Task: Check current mortgage rates with a credit score of 760-779.
Action: Mouse moved to (751, 143)
Screenshot: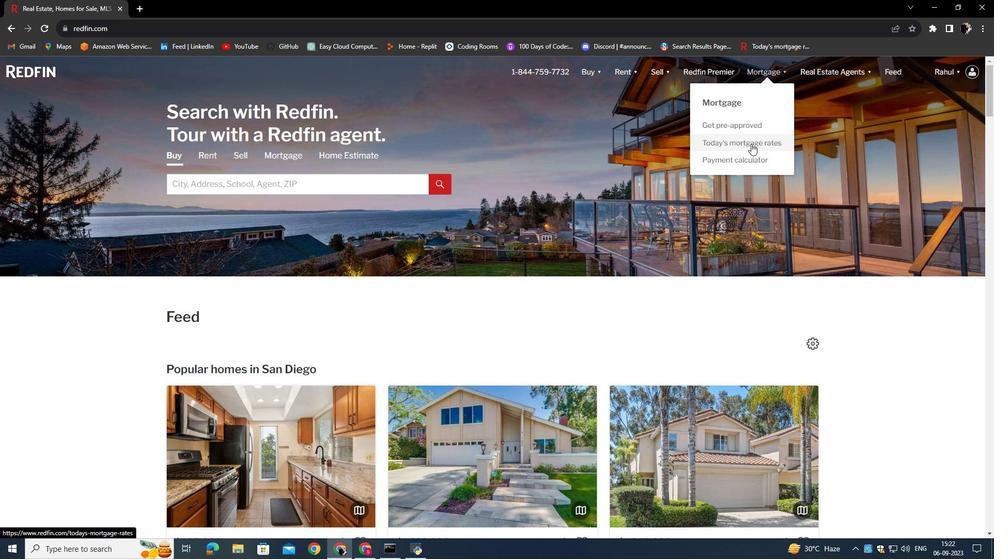 
Action: Mouse pressed left at (751, 143)
Screenshot: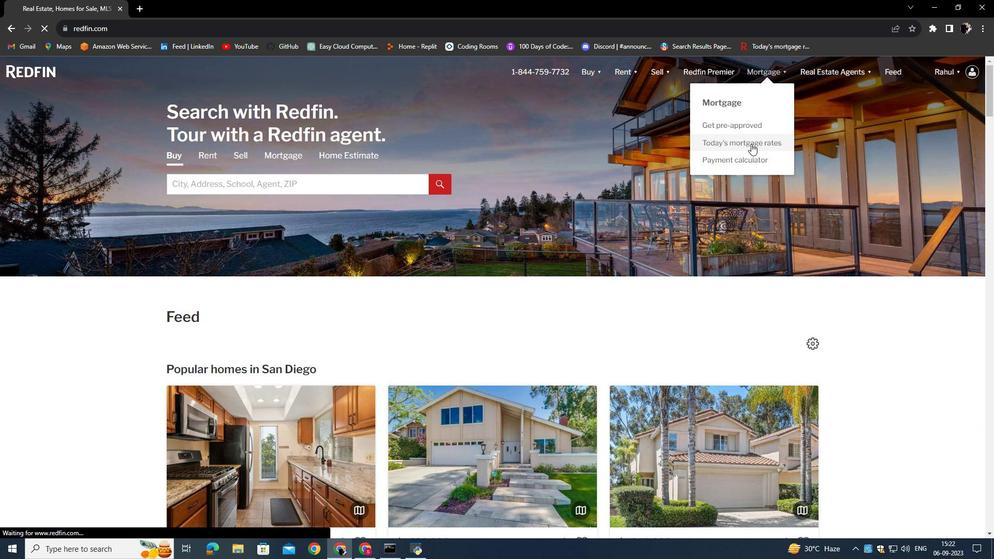
Action: Mouse moved to (404, 279)
Screenshot: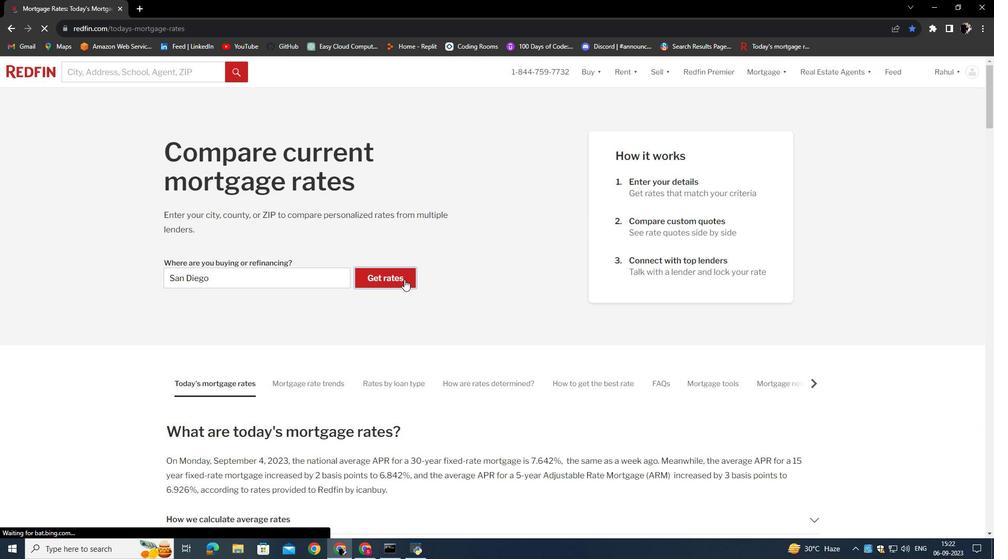 
Action: Mouse pressed left at (404, 279)
Screenshot: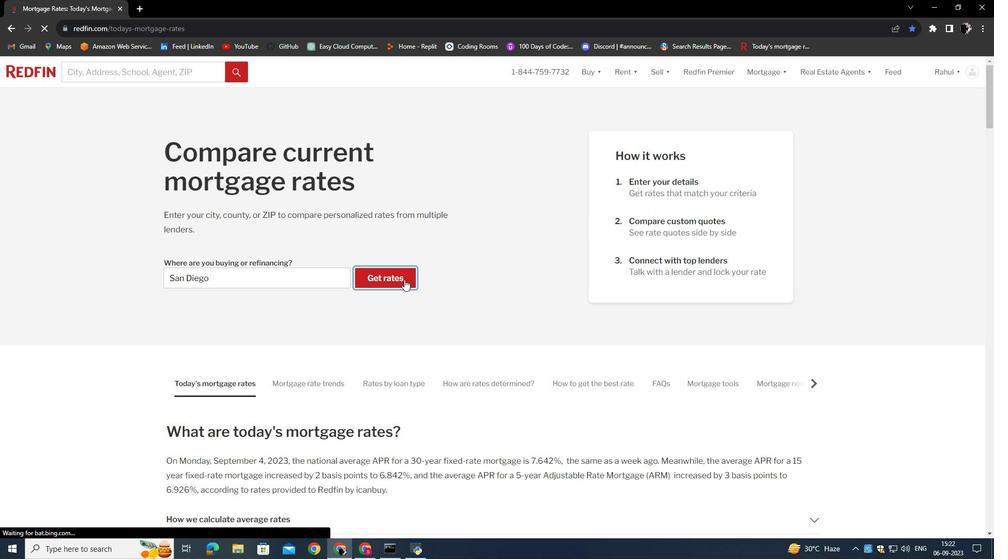 
Action: Mouse moved to (287, 202)
Screenshot: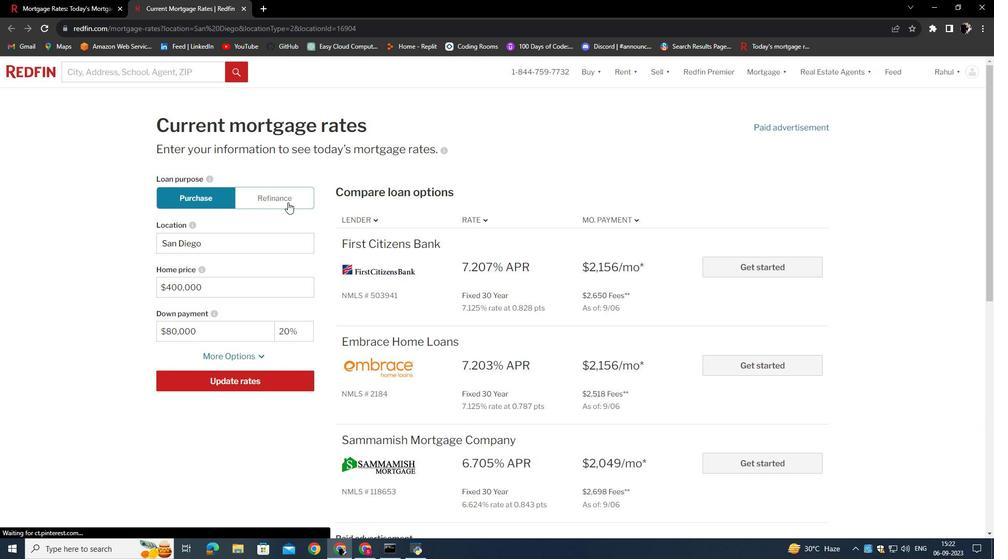 
Action: Mouse pressed left at (287, 202)
Screenshot: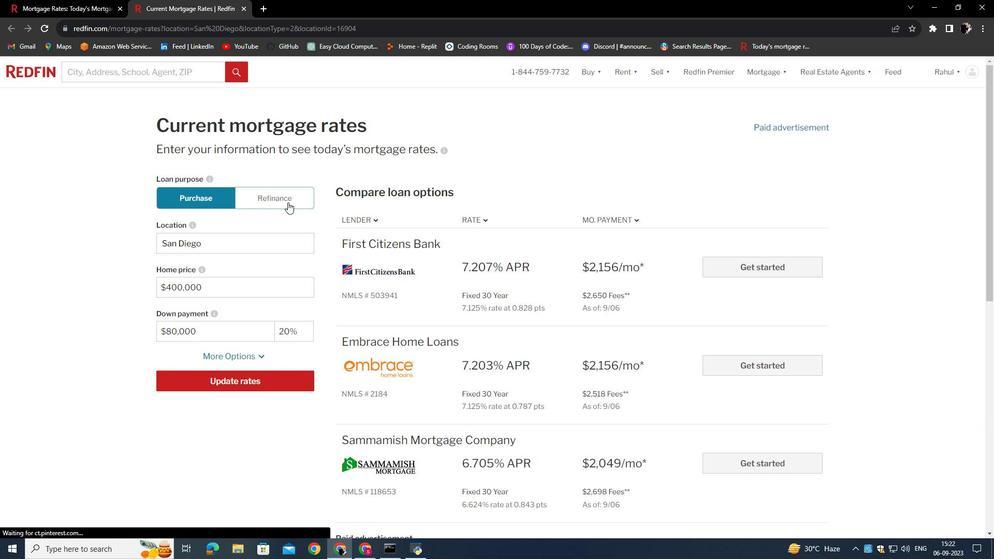 
Action: Mouse moved to (259, 356)
Screenshot: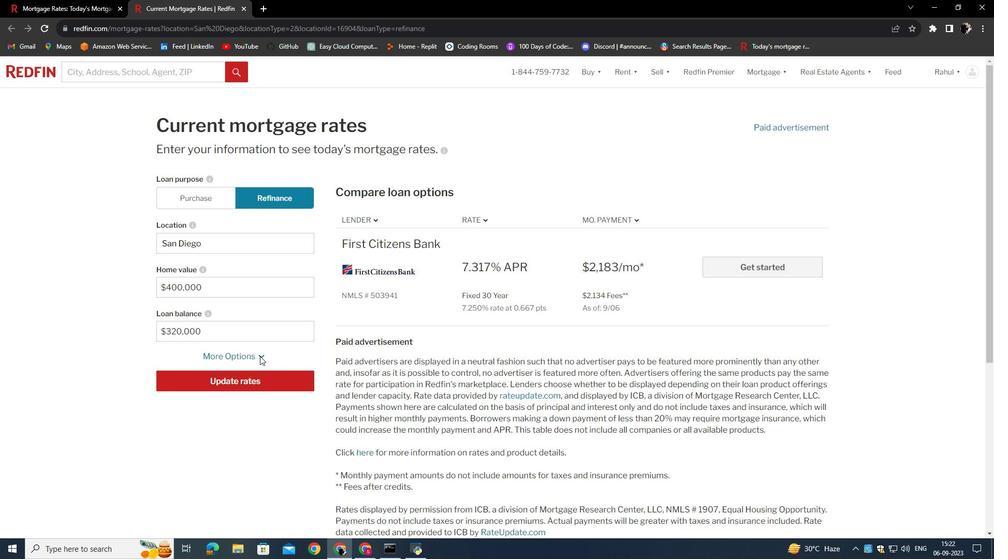 
Action: Mouse pressed left at (259, 356)
Screenshot: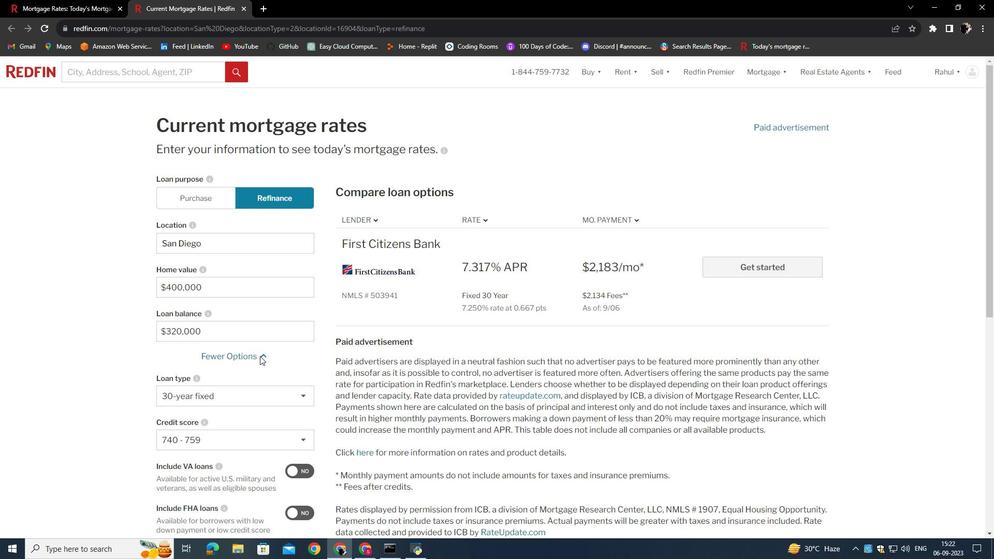 
Action: Mouse scrolled (259, 355) with delta (0, 0)
Screenshot: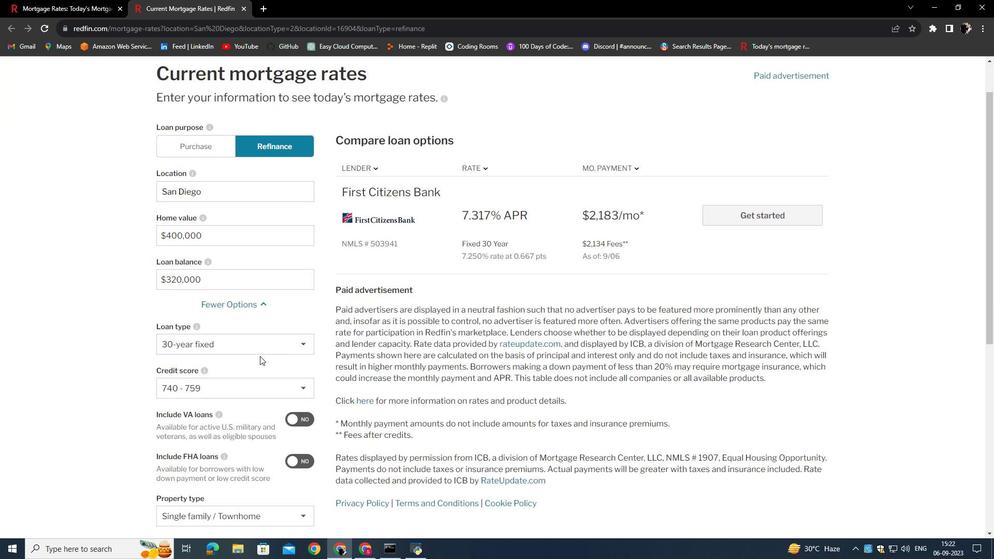 
Action: Mouse moved to (244, 384)
Screenshot: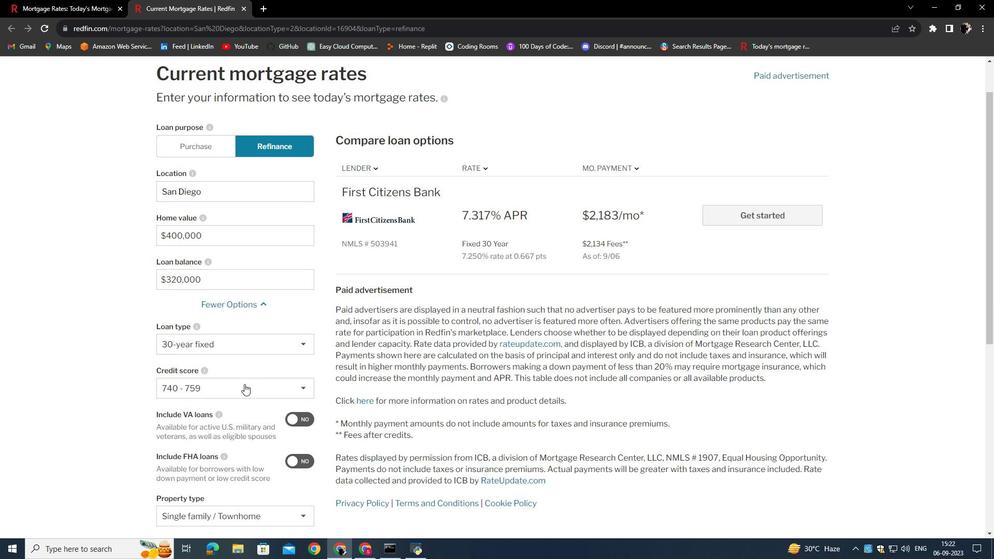
Action: Mouse pressed left at (244, 384)
Screenshot: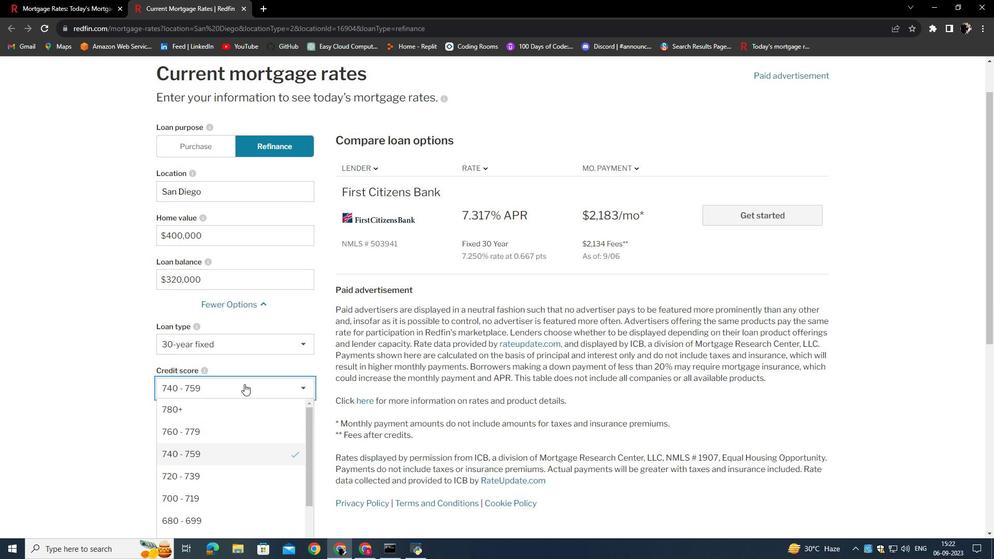 
Action: Mouse moved to (211, 432)
Screenshot: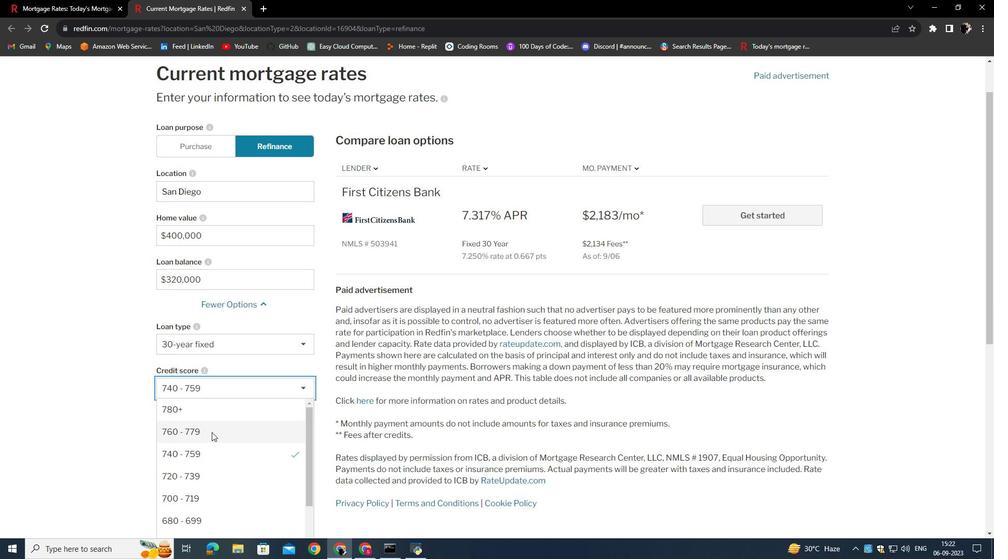 
Action: Mouse pressed left at (211, 432)
Screenshot: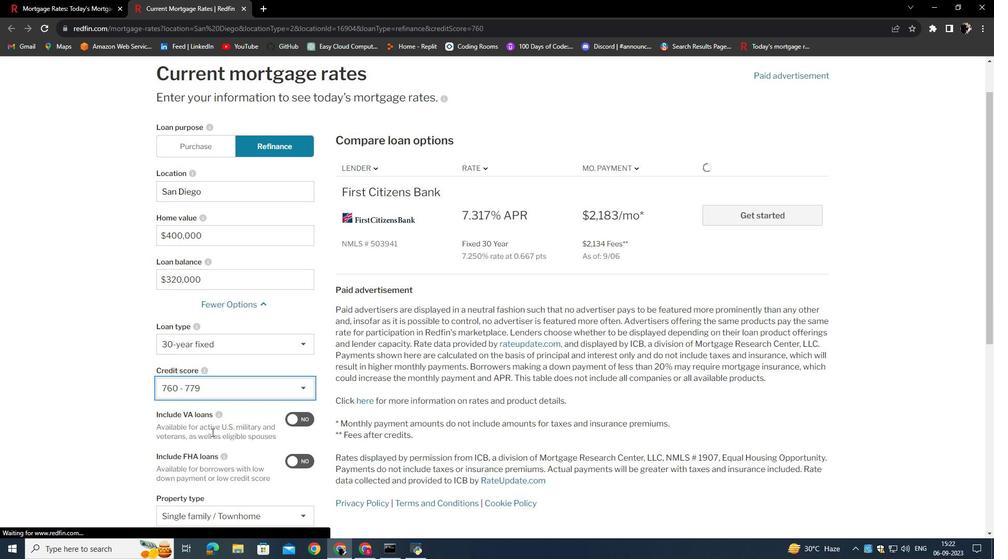 
Action: Mouse moved to (241, 396)
Screenshot: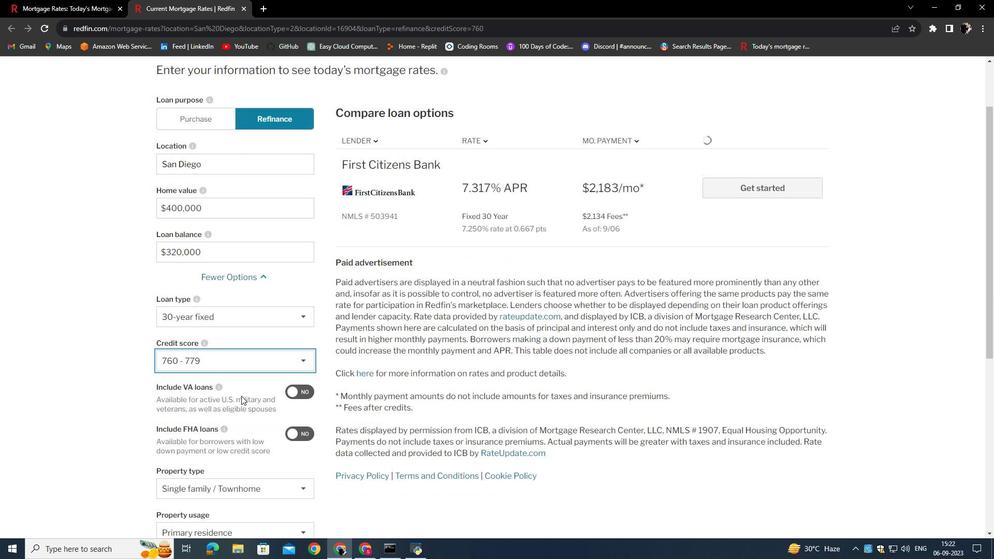 
Action: Mouse scrolled (241, 395) with delta (0, 0)
Screenshot: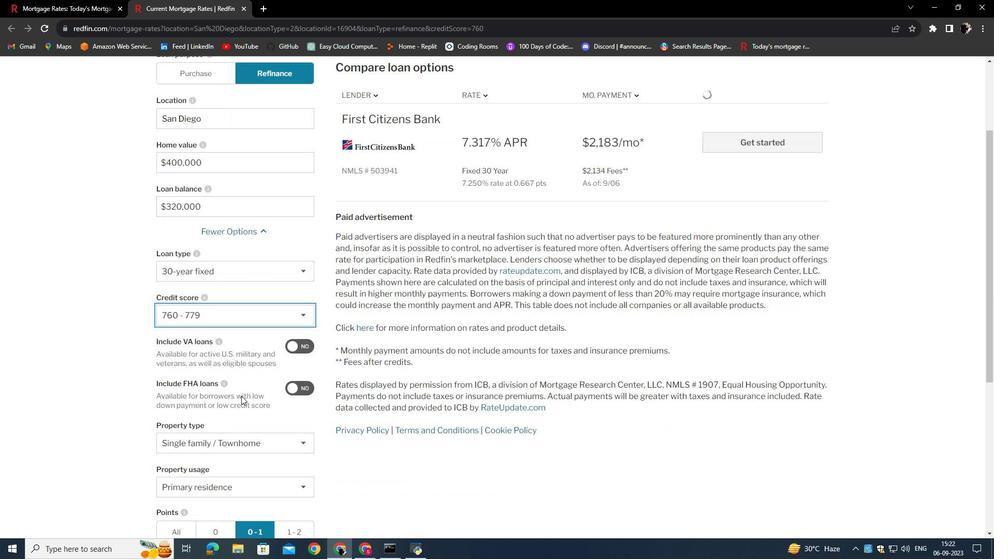 
Action: Mouse scrolled (241, 395) with delta (0, 0)
Screenshot: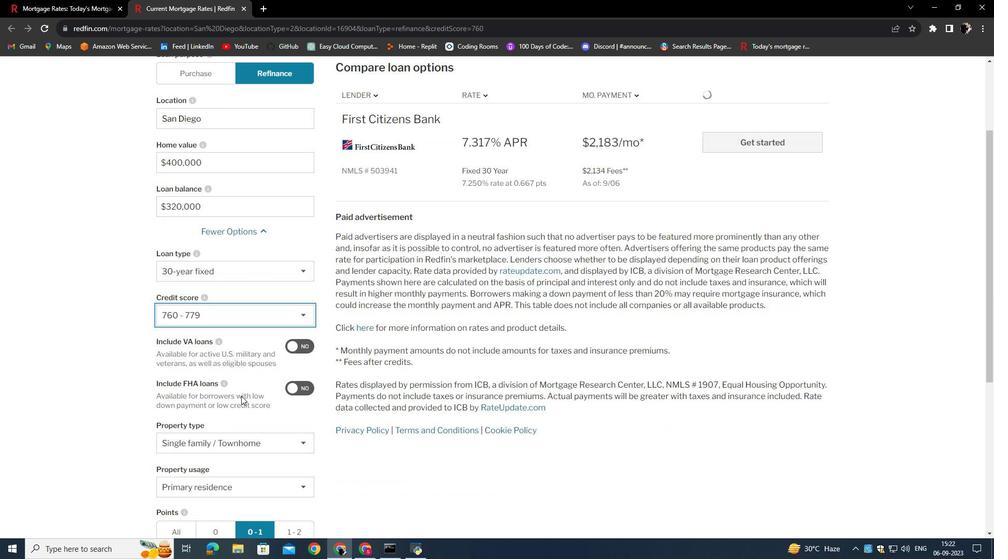 
Action: Mouse moved to (242, 456)
Screenshot: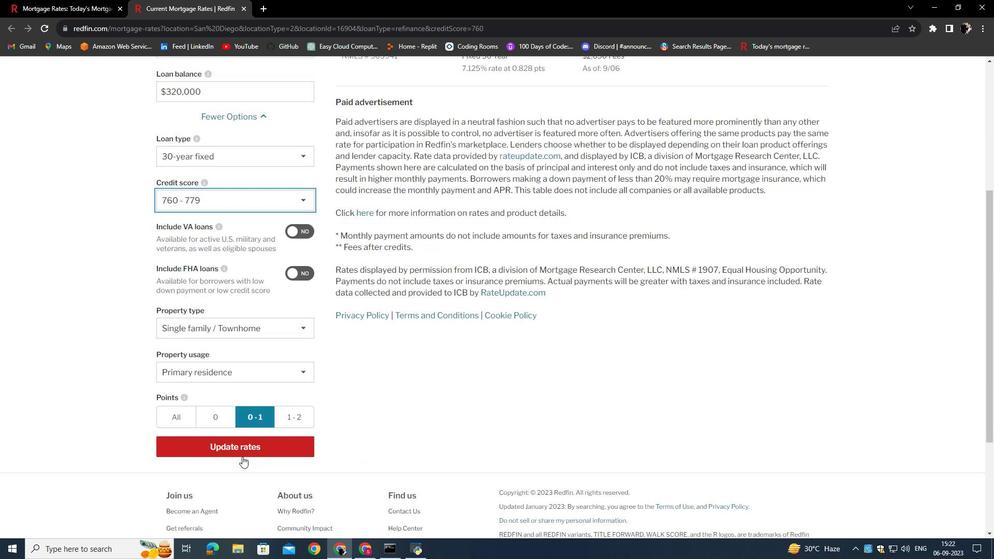 
Action: Mouse scrolled (242, 456) with delta (0, 0)
Screenshot: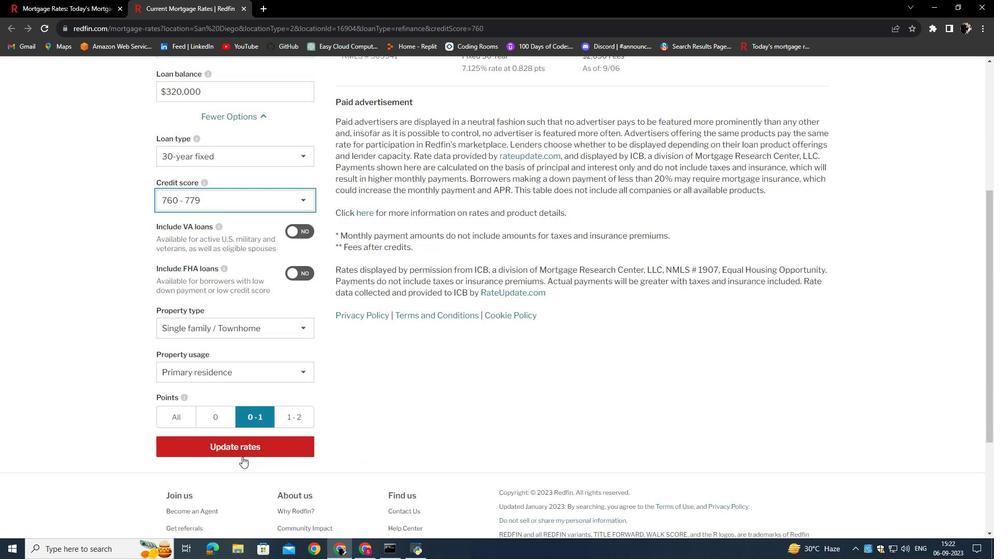 
Action: Mouse scrolled (242, 456) with delta (0, 0)
Screenshot: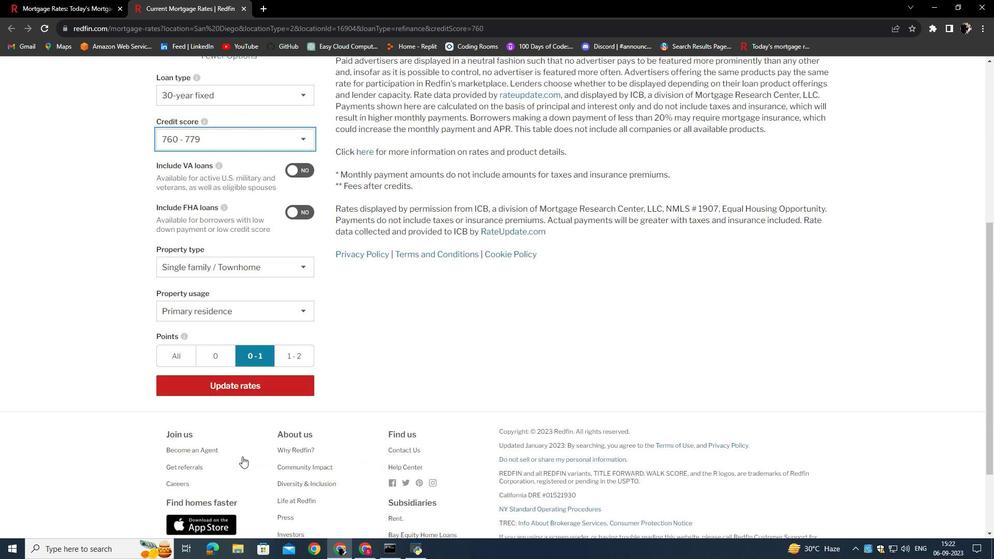 
Action: Mouse scrolled (242, 456) with delta (0, 0)
Screenshot: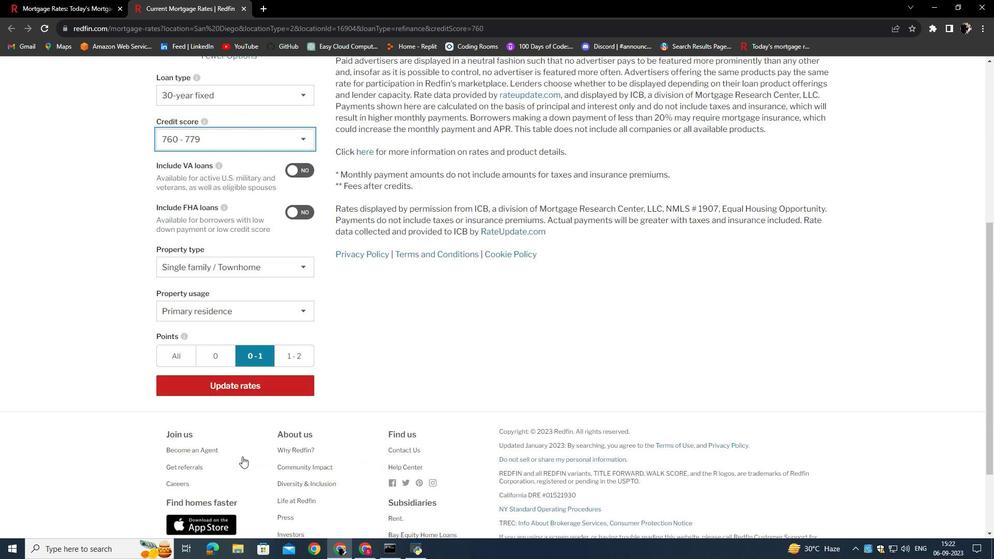 
Action: Mouse moved to (248, 378)
Screenshot: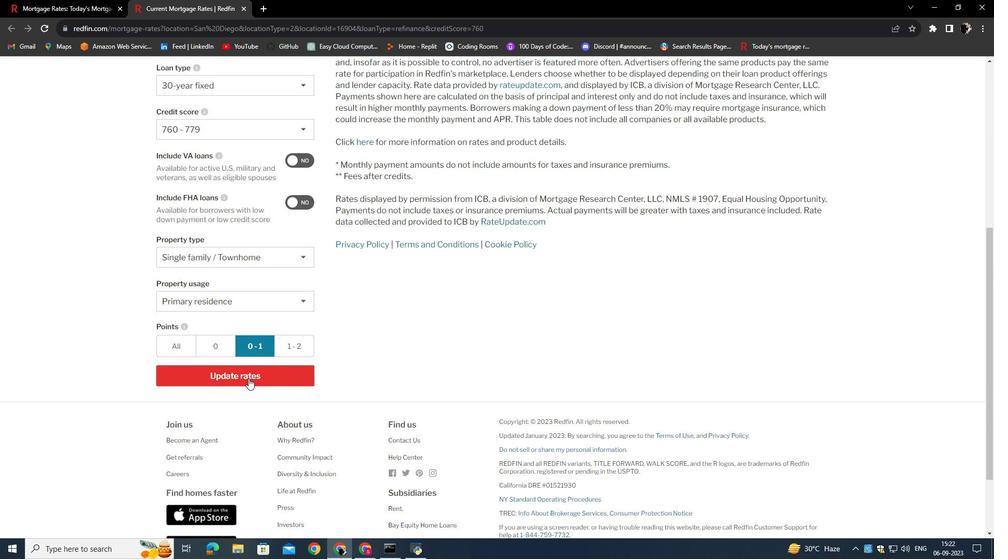 
Action: Mouse pressed left at (248, 378)
Screenshot: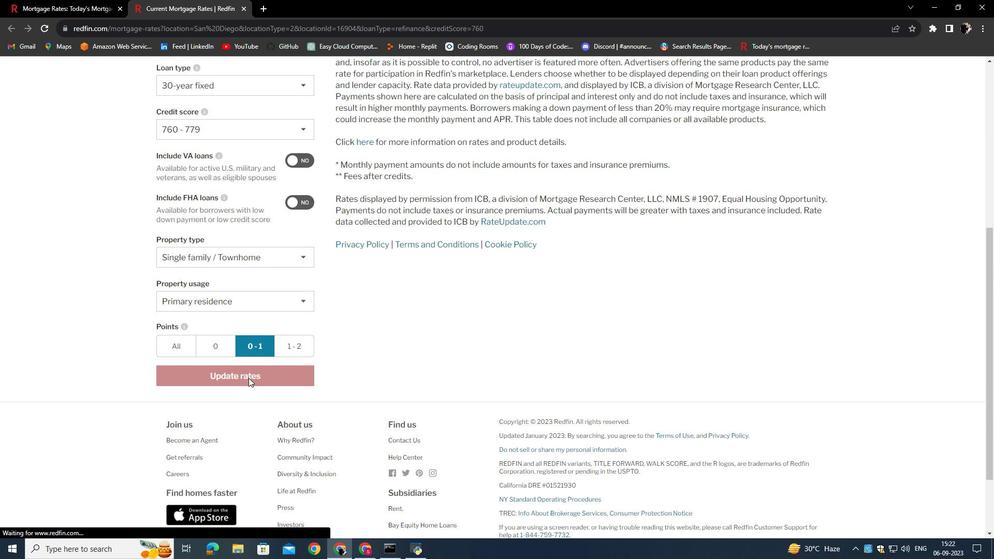 
Action: Mouse moved to (401, 361)
Screenshot: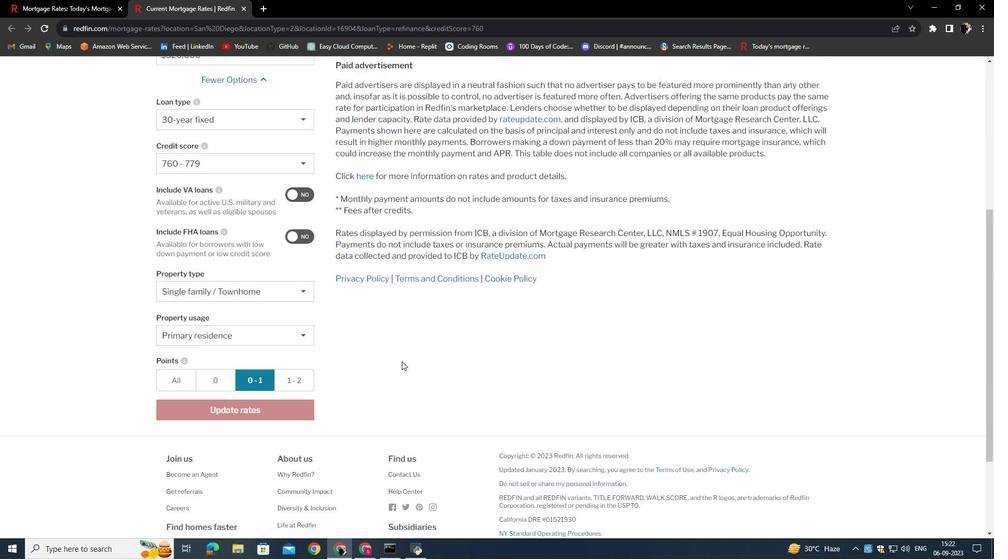 
Action: Mouse scrolled (401, 362) with delta (0, 0)
Screenshot: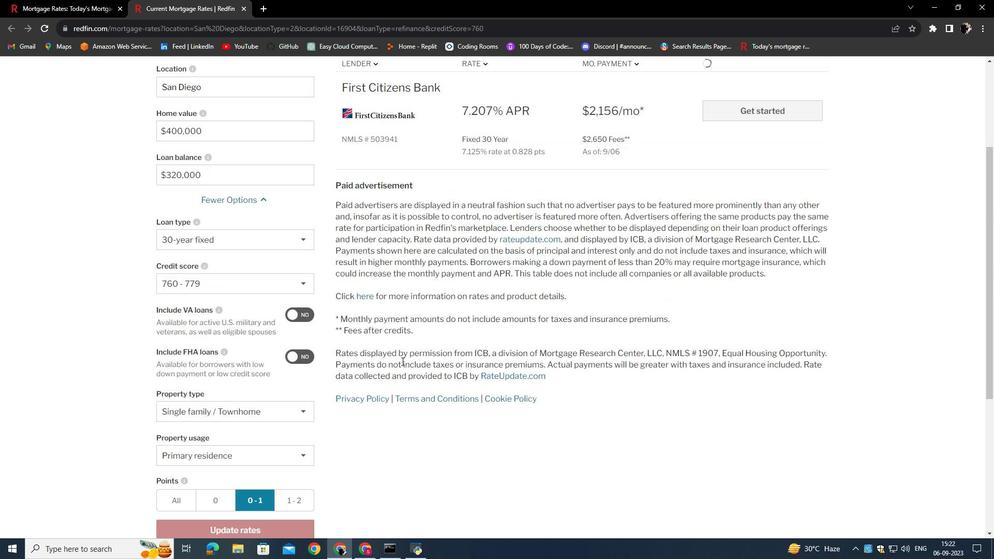
Action: Mouse scrolled (401, 362) with delta (0, 0)
Screenshot: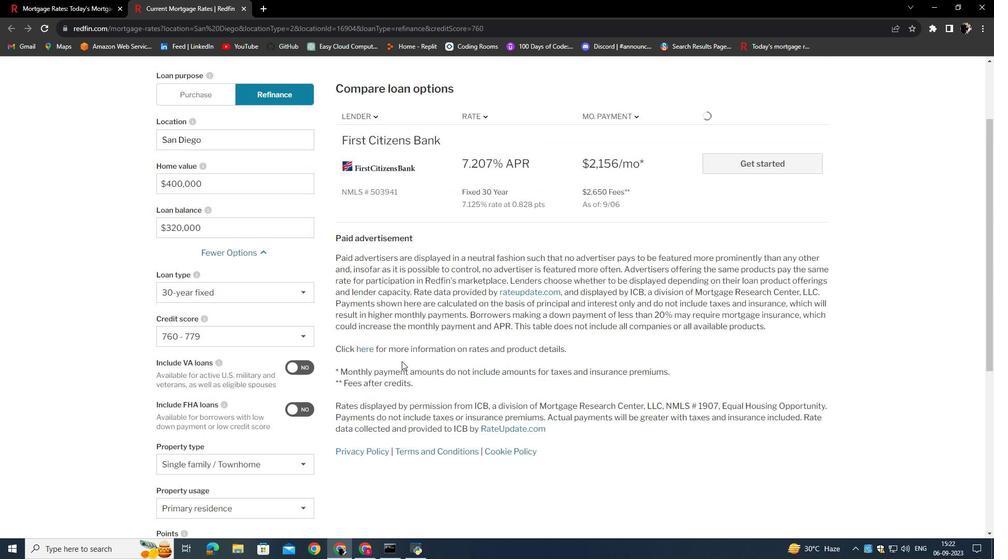 
Action: Mouse scrolled (401, 362) with delta (0, 0)
Screenshot: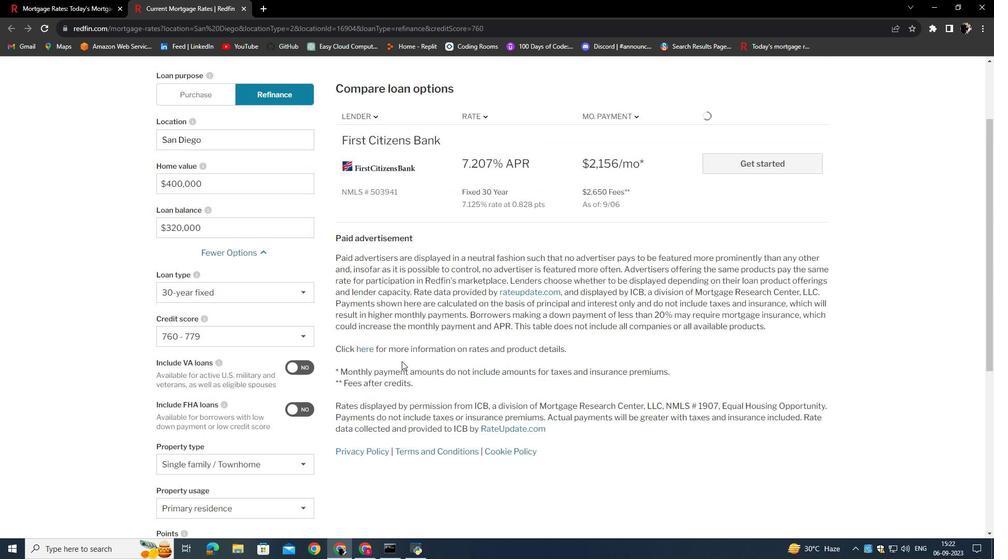 
Action: Mouse scrolled (401, 362) with delta (0, 0)
Screenshot: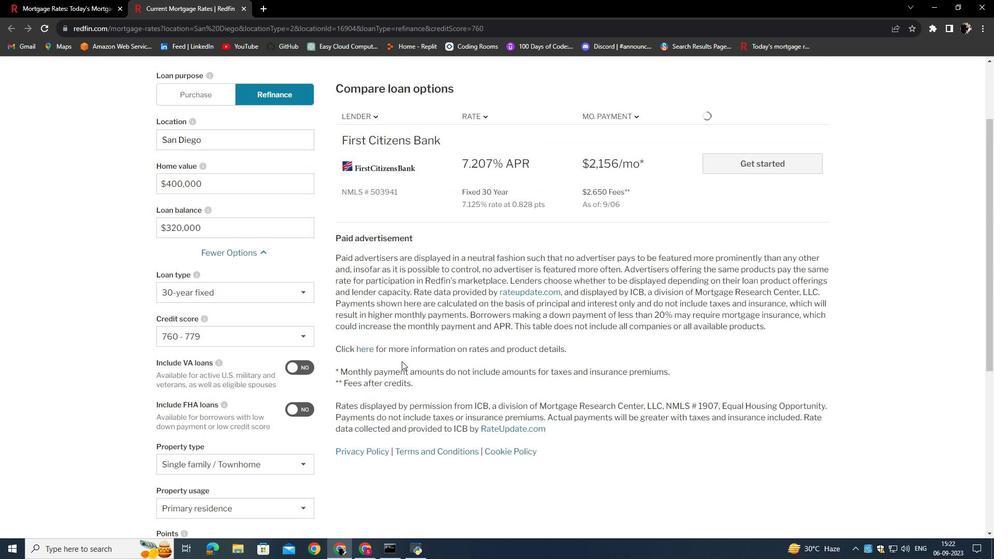 
Action: Mouse scrolled (401, 362) with delta (0, 0)
Screenshot: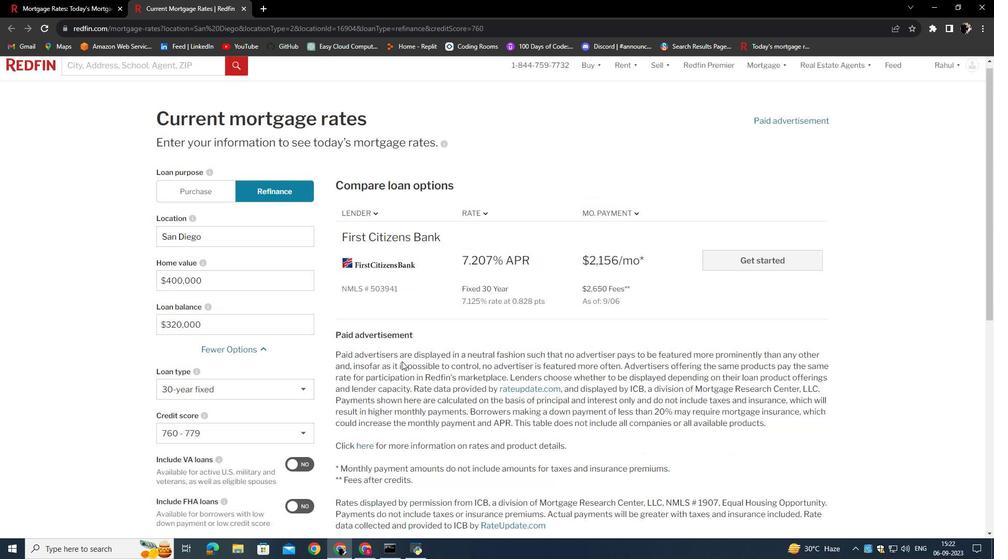 
Action: Mouse scrolled (401, 362) with delta (0, 0)
Screenshot: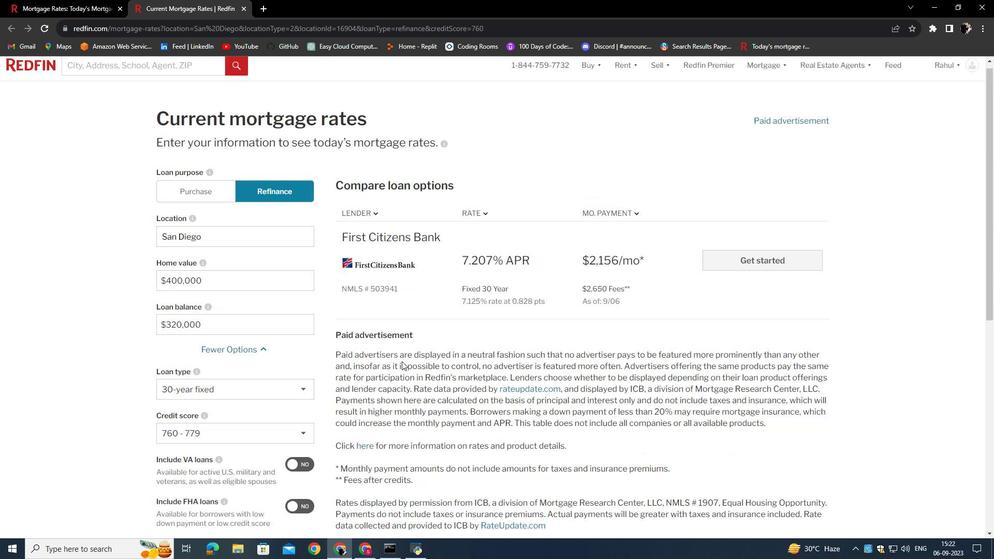 
Action: Mouse scrolled (401, 362) with delta (0, 0)
Screenshot: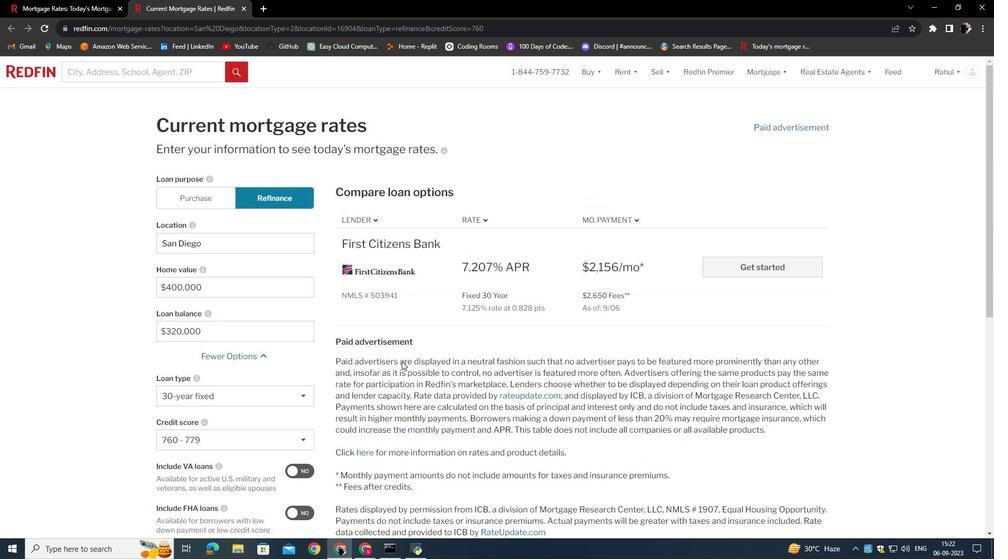 
